 Task: Use Seagulls Effect in this video Movie B.mp4
Action: Mouse moved to (344, 152)
Screenshot: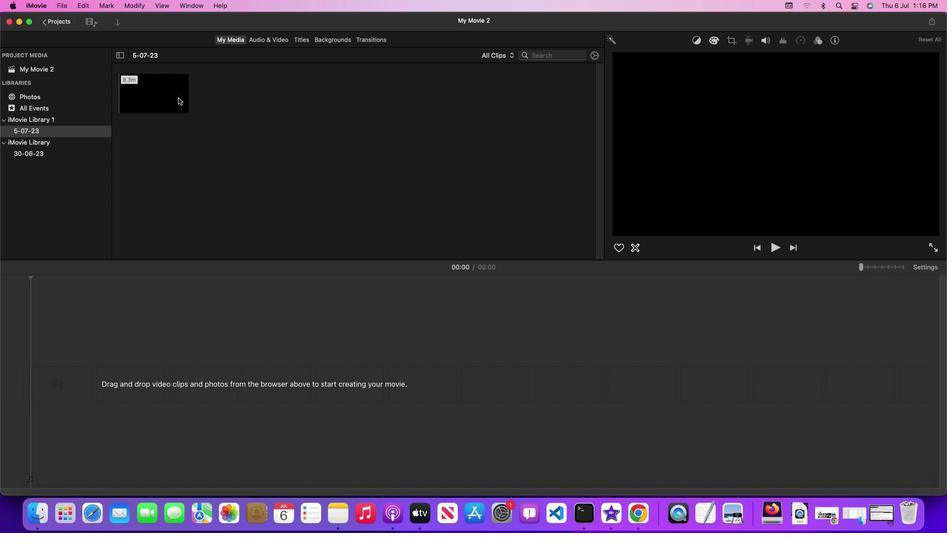 
Action: Mouse pressed left at (344, 152)
Screenshot: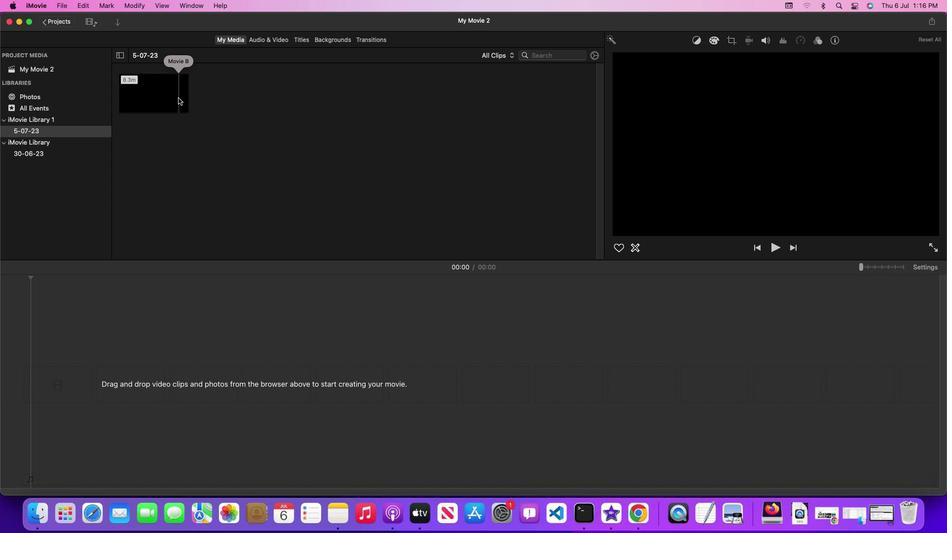 
Action: Mouse moved to (344, 152)
Screenshot: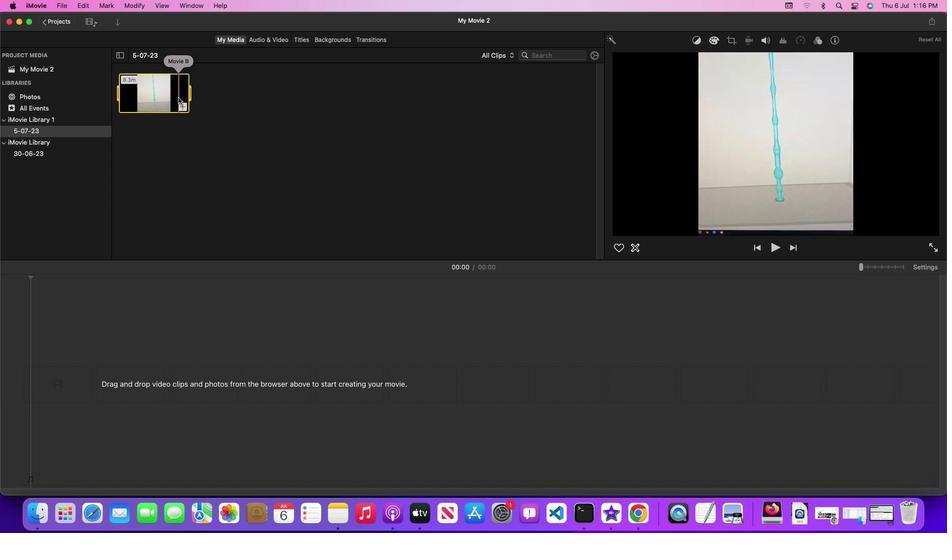
Action: Mouse pressed left at (344, 152)
Screenshot: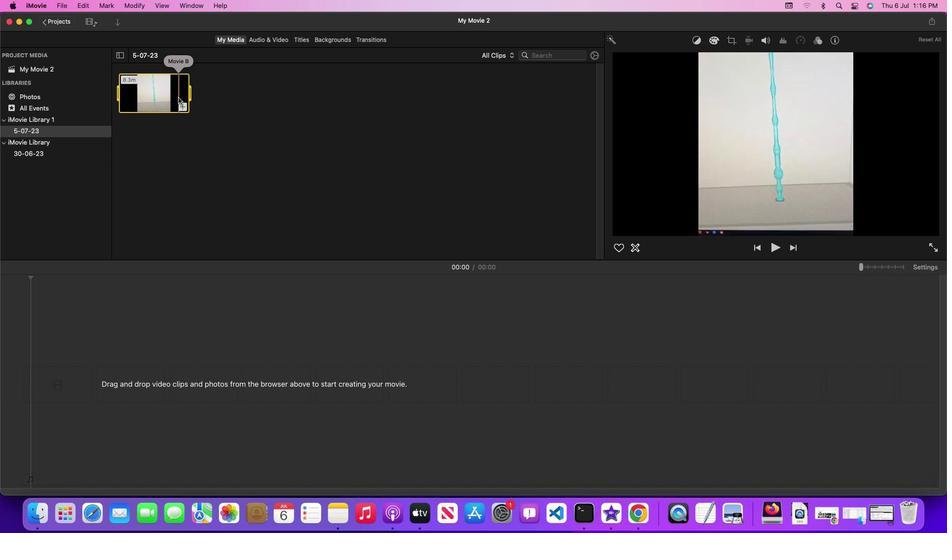 
Action: Mouse moved to (406, 116)
Screenshot: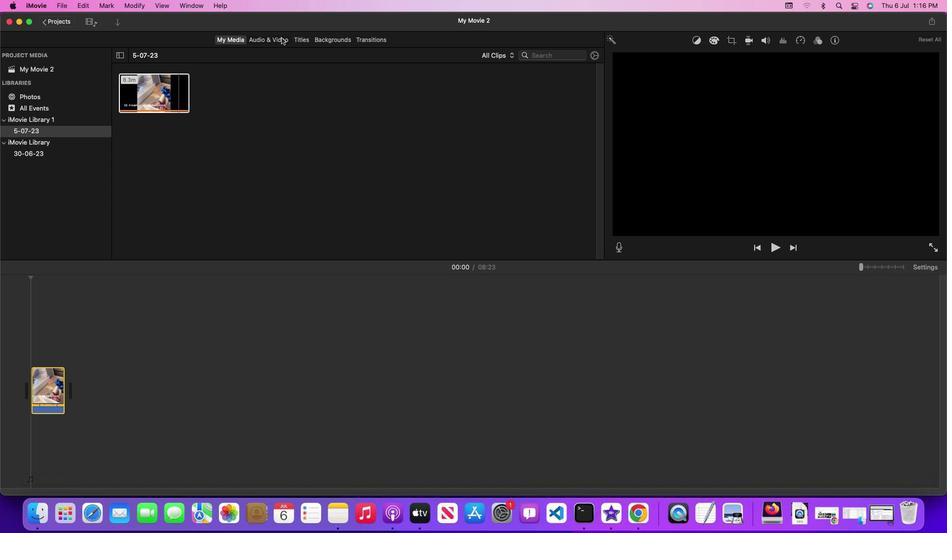 
Action: Mouse pressed left at (406, 116)
Screenshot: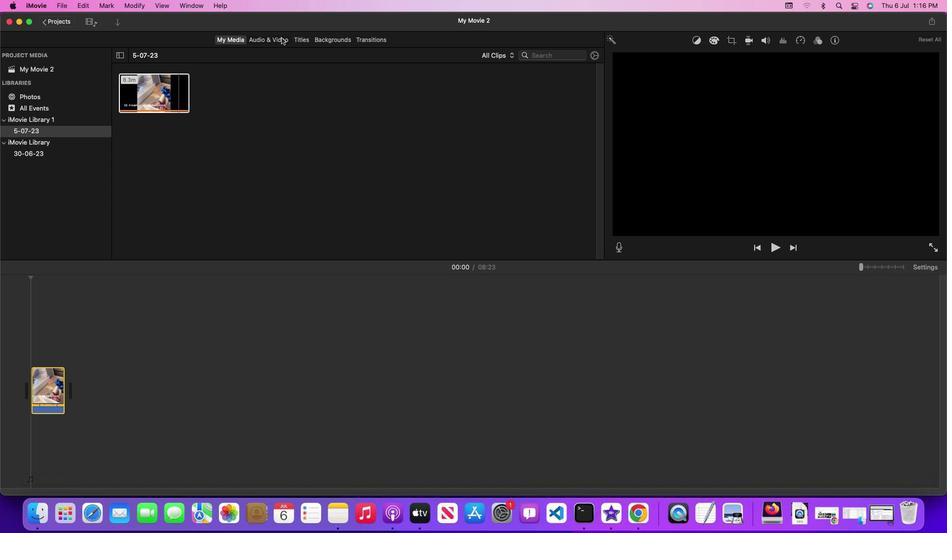 
Action: Mouse moved to (595, 171)
Screenshot: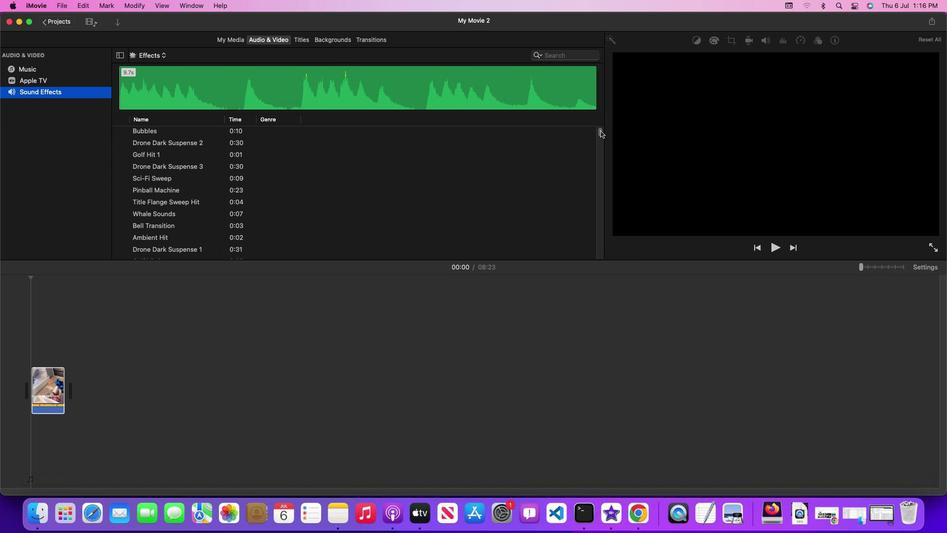 
Action: Mouse pressed left at (595, 171)
Screenshot: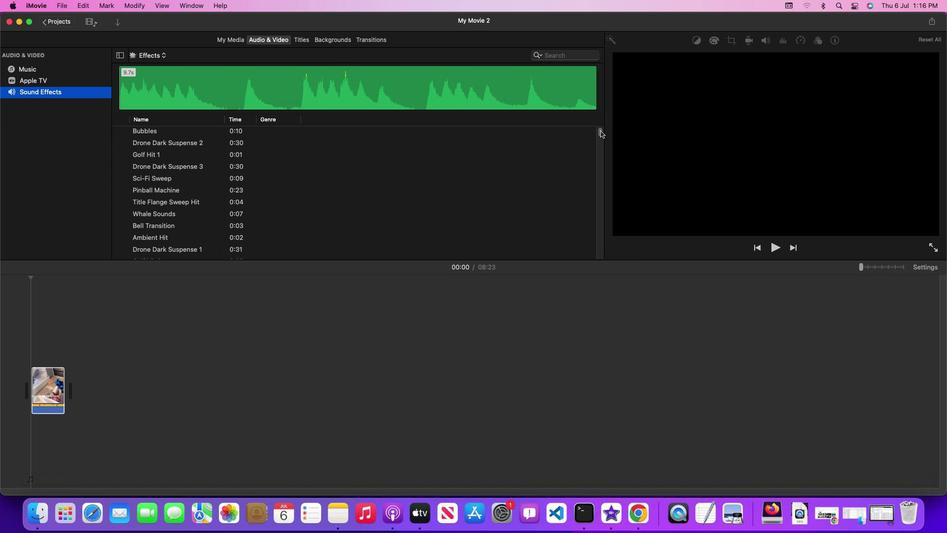 
Action: Mouse moved to (540, 216)
Screenshot: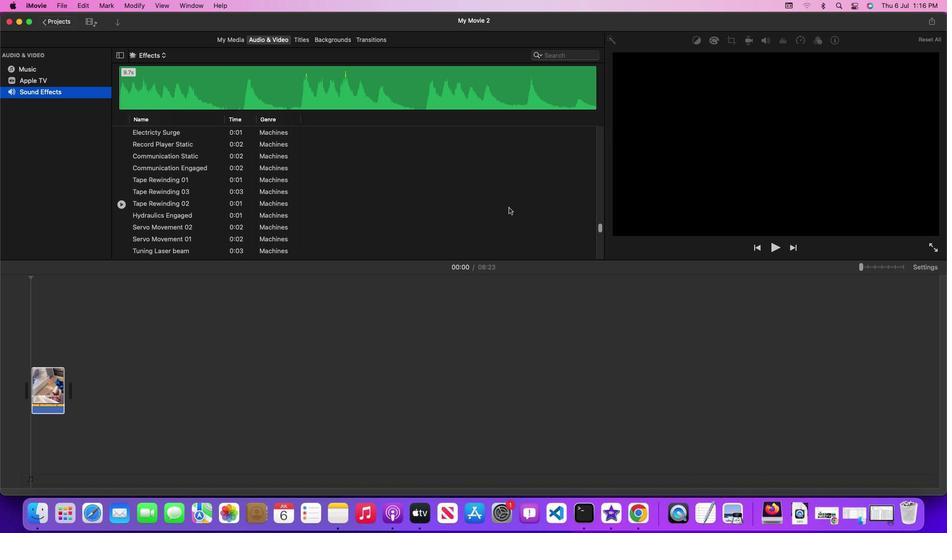 
Action: Mouse scrolled (540, 216) with delta (238, 93)
Screenshot: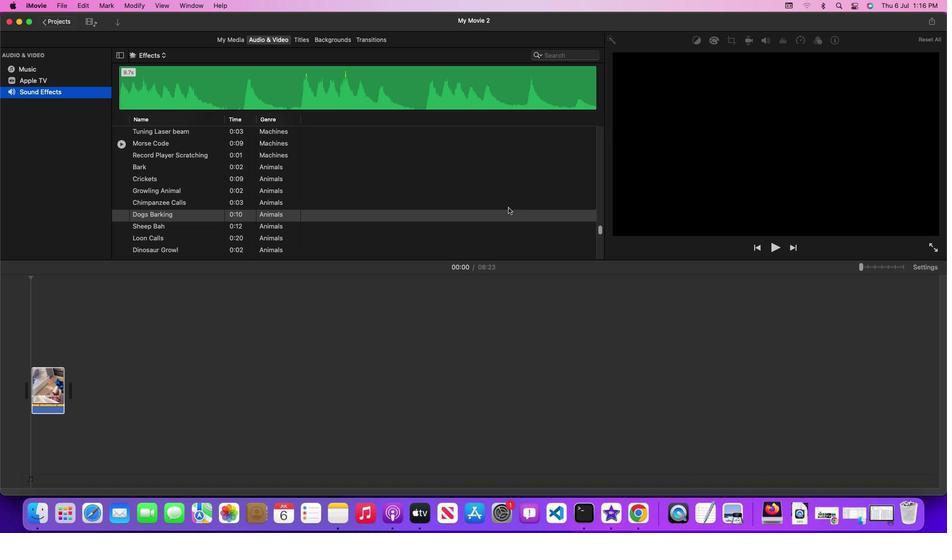 
Action: Mouse moved to (540, 216)
Screenshot: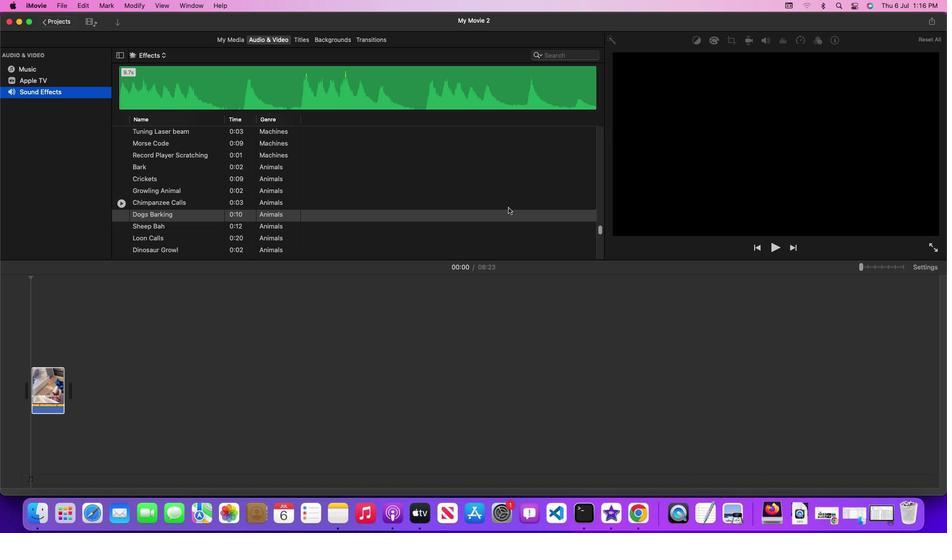 
Action: Mouse scrolled (540, 216) with delta (238, 93)
Screenshot: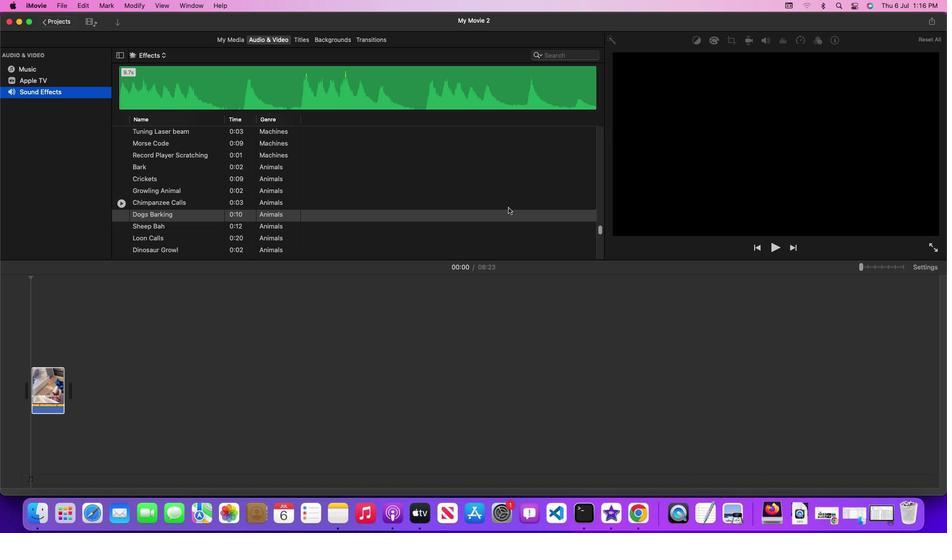
Action: Mouse moved to (540, 216)
Screenshot: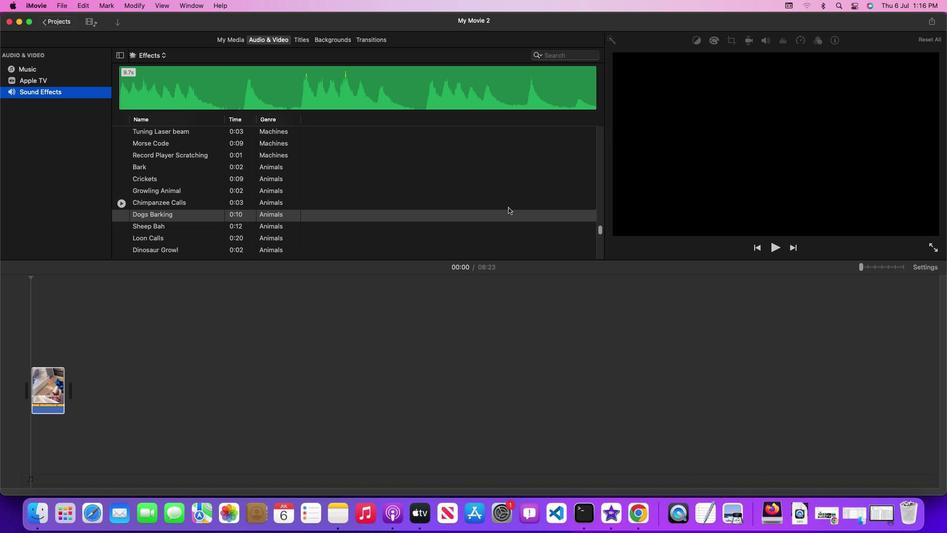 
Action: Mouse scrolled (540, 216) with delta (238, 93)
Screenshot: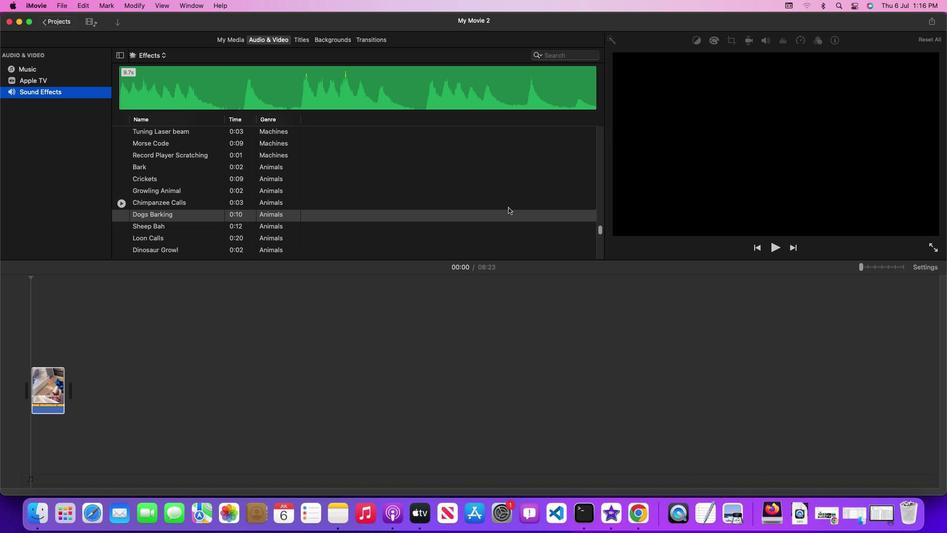 
Action: Mouse scrolled (540, 216) with delta (238, 92)
Screenshot: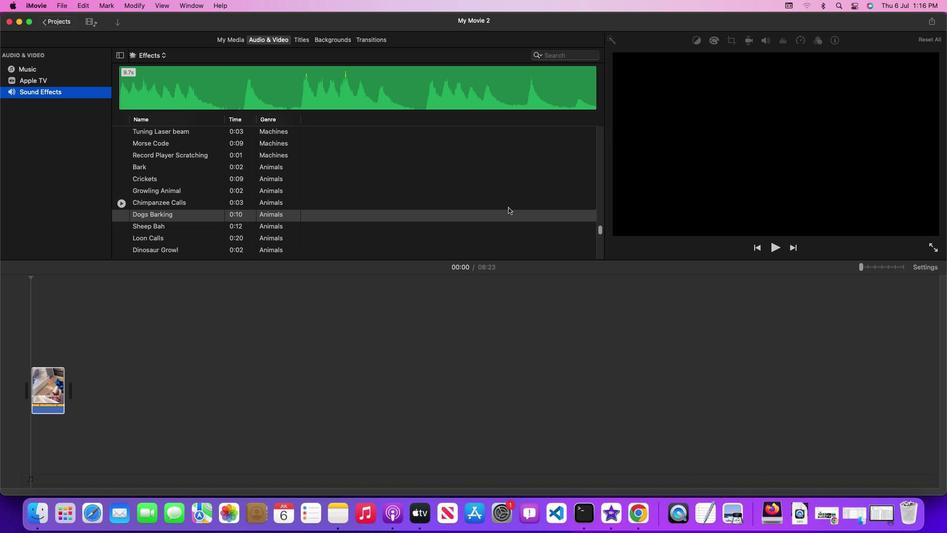 
Action: Mouse scrolled (540, 216) with delta (238, 93)
Screenshot: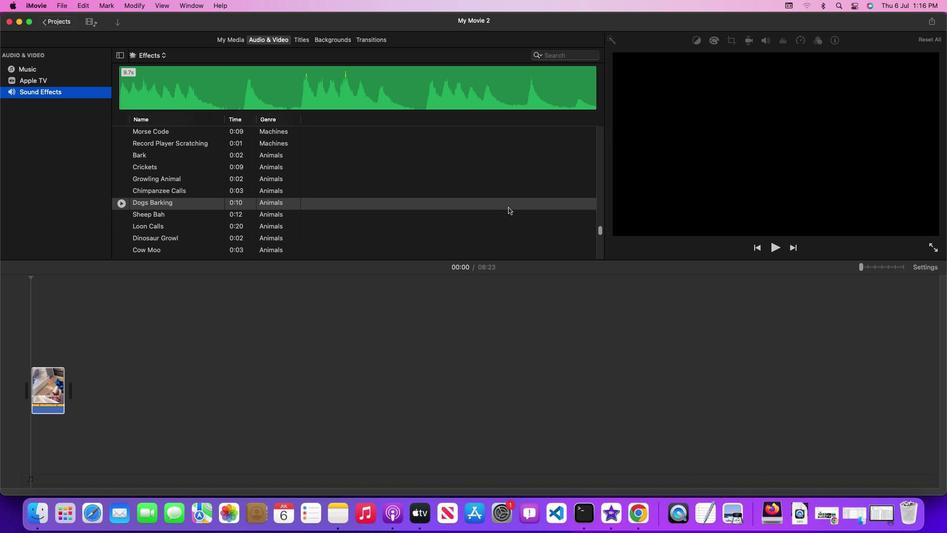 
Action: Mouse scrolled (540, 216) with delta (238, 93)
Screenshot: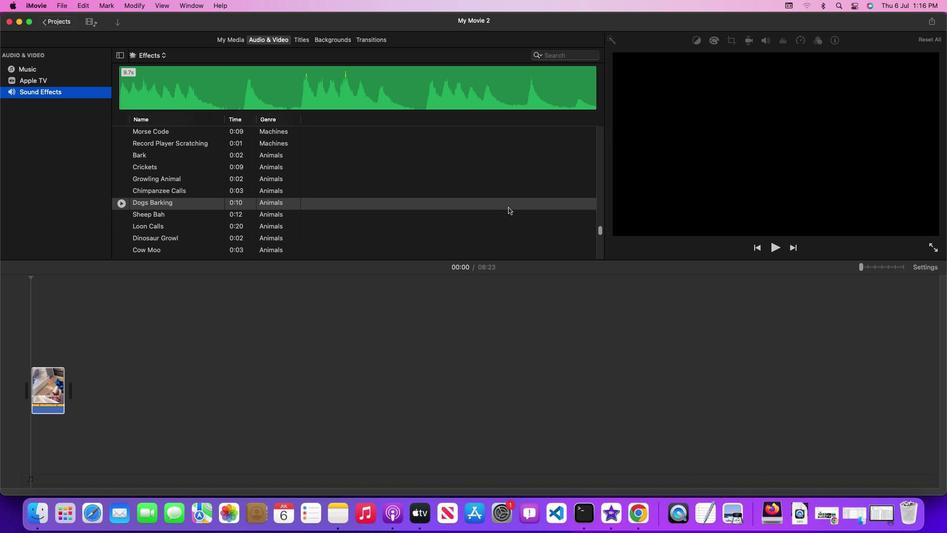 
Action: Mouse scrolled (540, 216) with delta (238, 93)
Screenshot: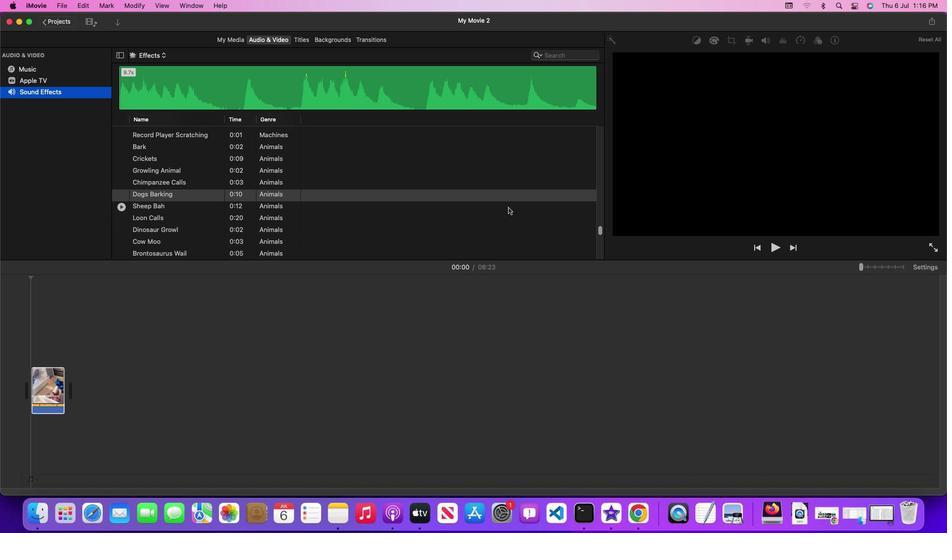 
Action: Mouse scrolled (540, 216) with delta (238, 93)
Screenshot: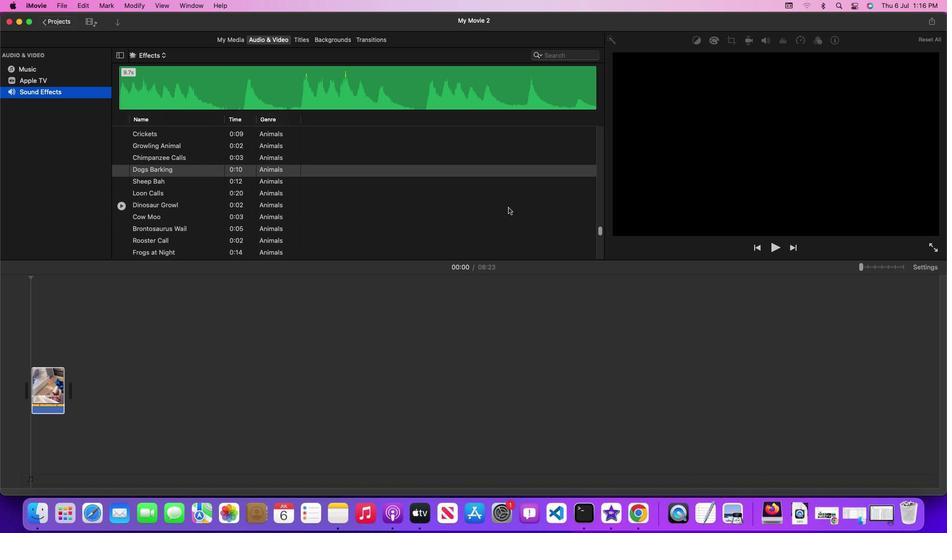 
Action: Mouse scrolled (540, 216) with delta (238, 93)
Screenshot: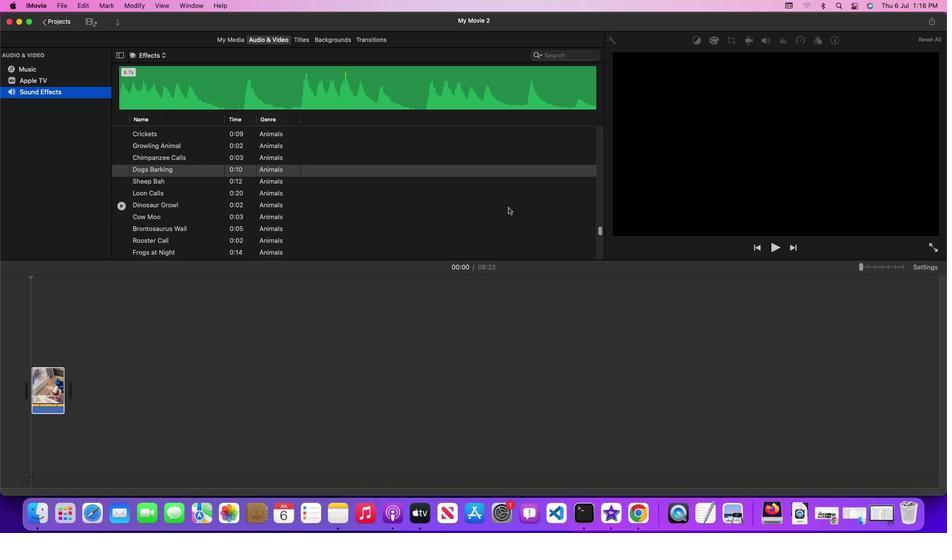 
Action: Mouse scrolled (540, 216) with delta (238, 93)
Screenshot: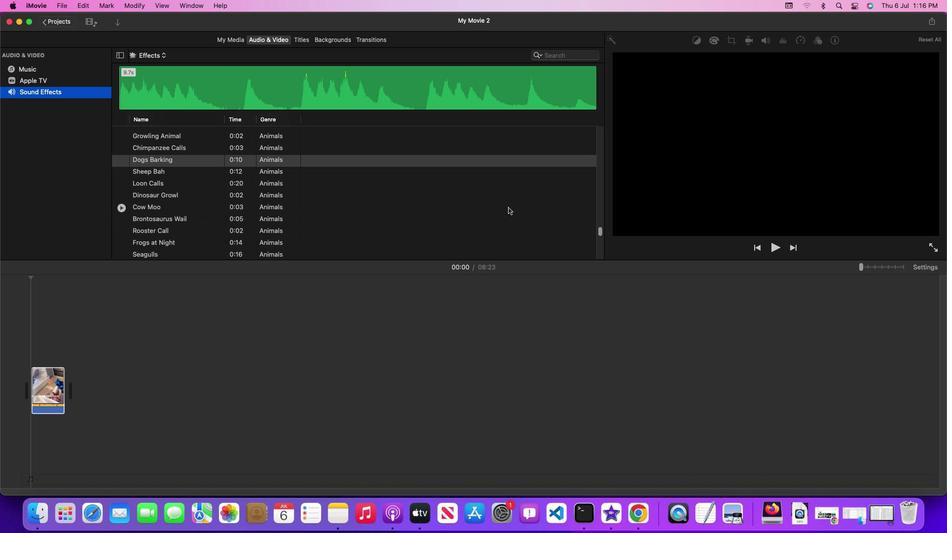 
Action: Mouse scrolled (540, 216) with delta (238, 93)
Screenshot: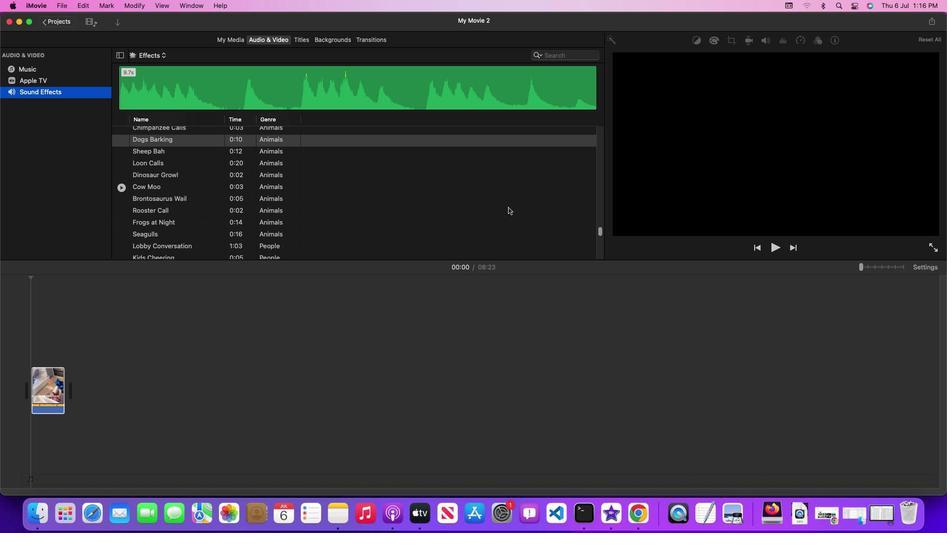 
Action: Mouse scrolled (540, 216) with delta (238, 93)
Screenshot: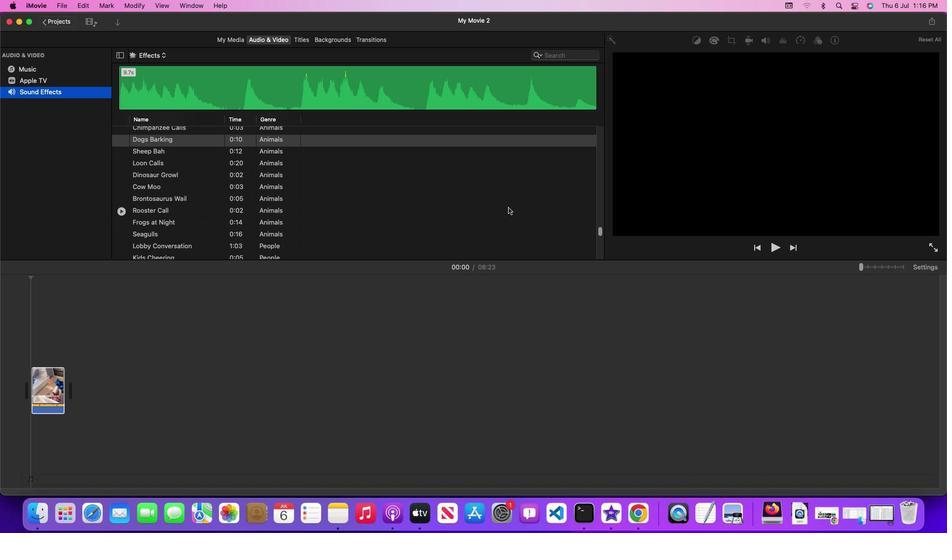 
Action: Mouse moved to (535, 217)
Screenshot: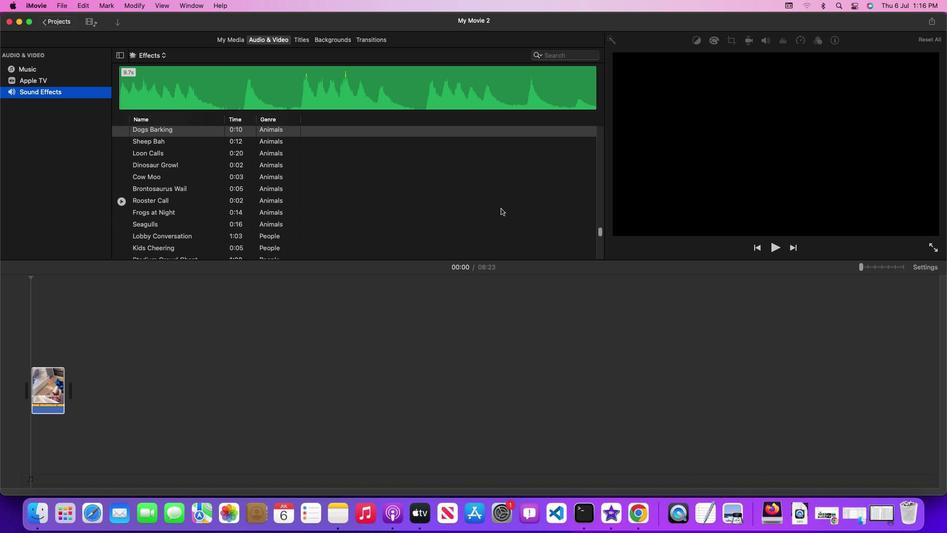 
Action: Mouse scrolled (535, 217) with delta (238, 93)
Screenshot: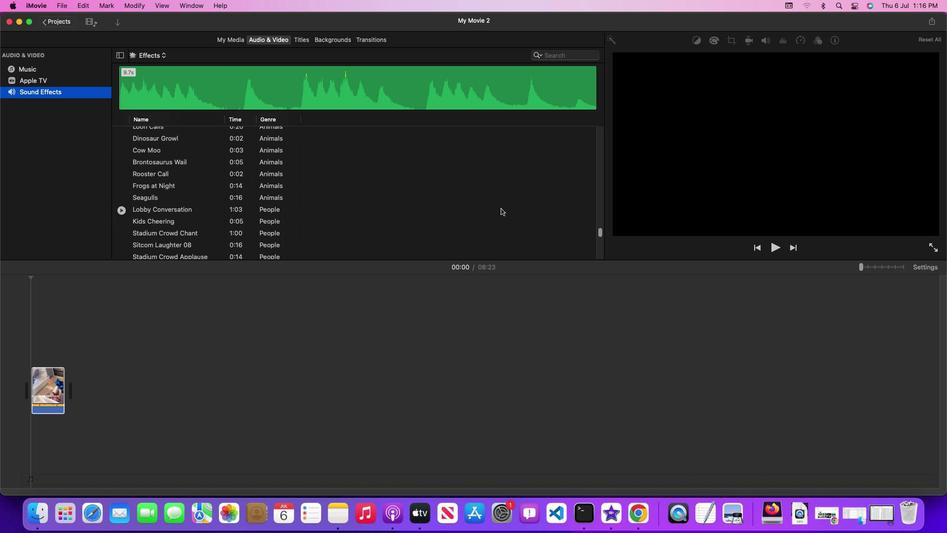
Action: Mouse scrolled (535, 217) with delta (238, 93)
Screenshot: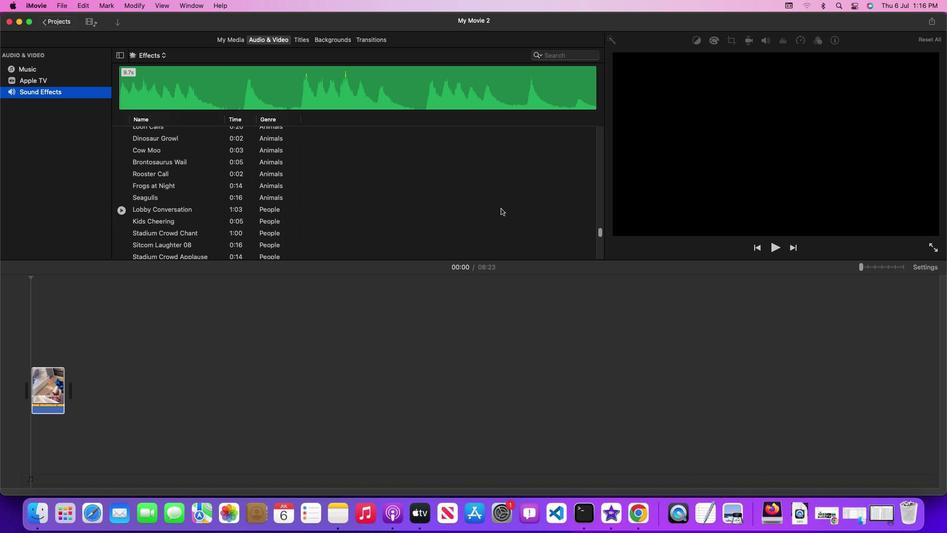 
Action: Mouse scrolled (535, 217) with delta (238, 93)
Screenshot: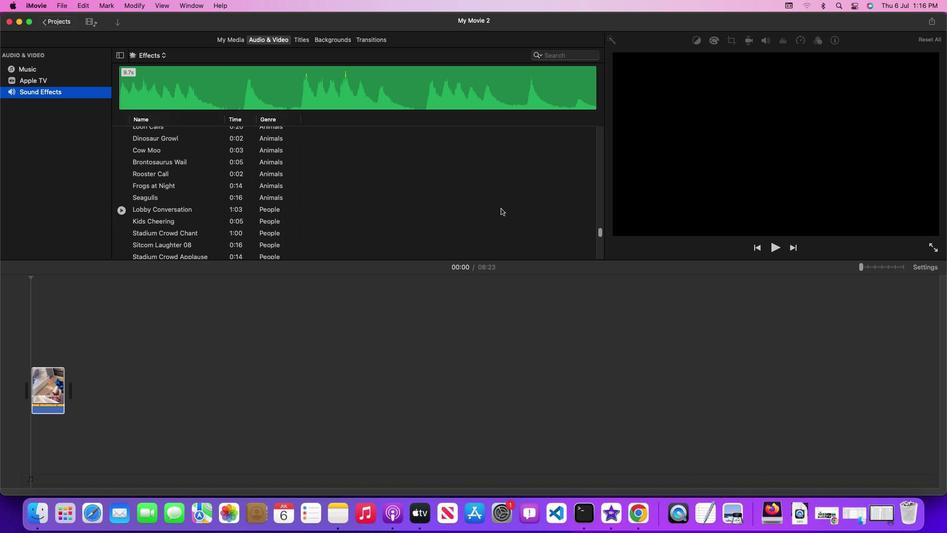 
Action: Mouse moved to (374, 209)
Screenshot: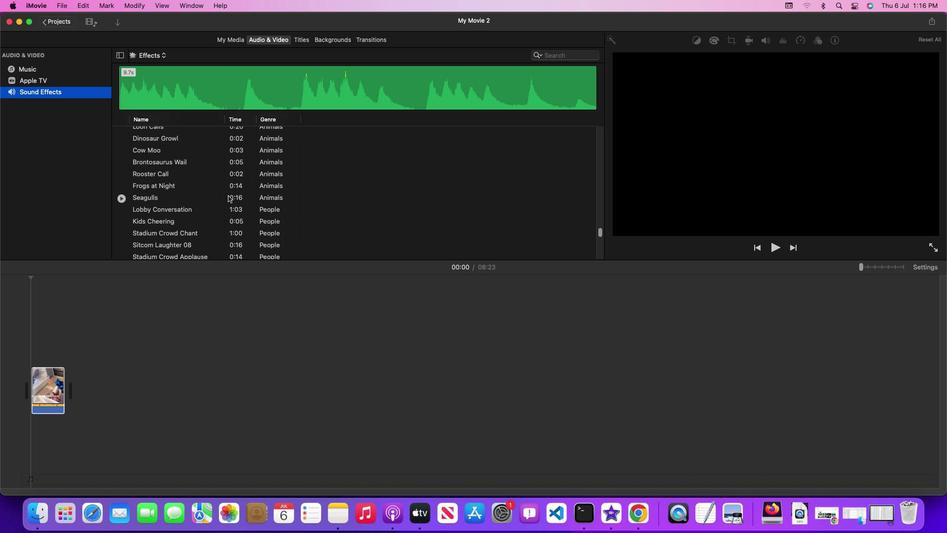 
Action: Mouse pressed left at (374, 209)
Screenshot: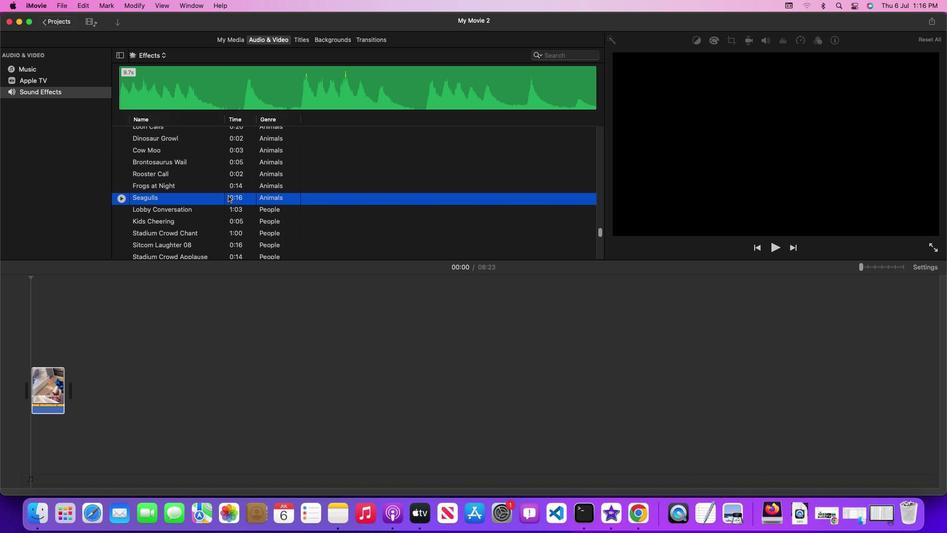 
Action: Mouse moved to (375, 210)
Screenshot: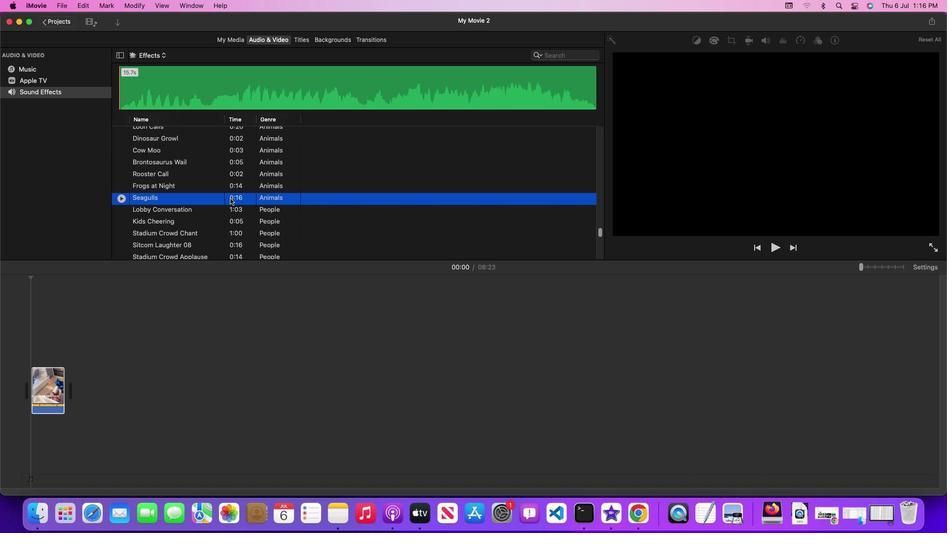 
Action: Mouse pressed left at (375, 210)
Screenshot: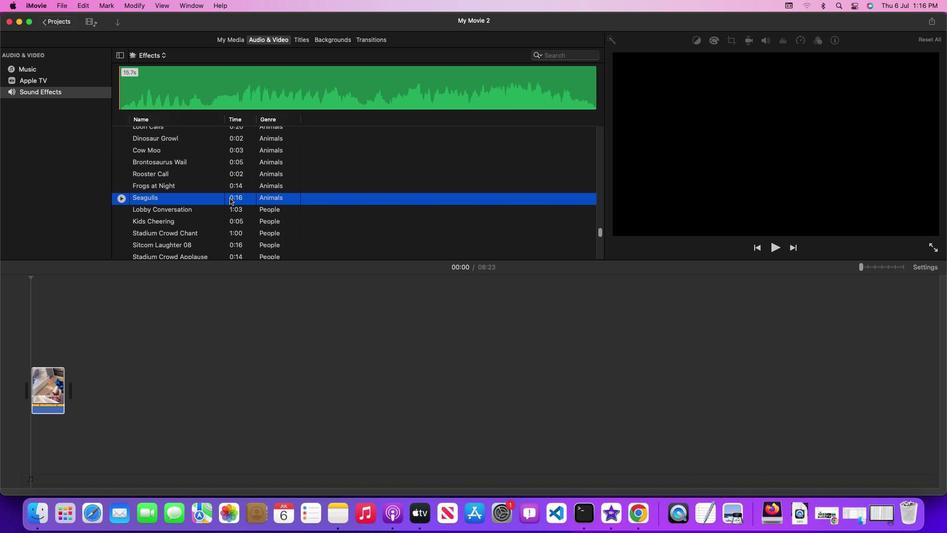 
Action: Mouse moved to (267, 346)
Screenshot: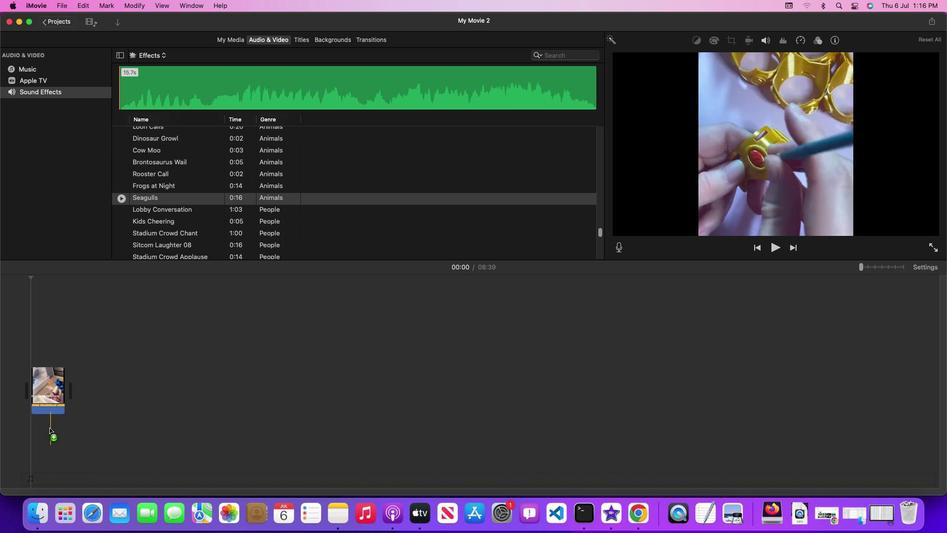 
